 Task: Look for properties with smoking is allowed.
Action: Mouse moved to (1074, 131)
Screenshot: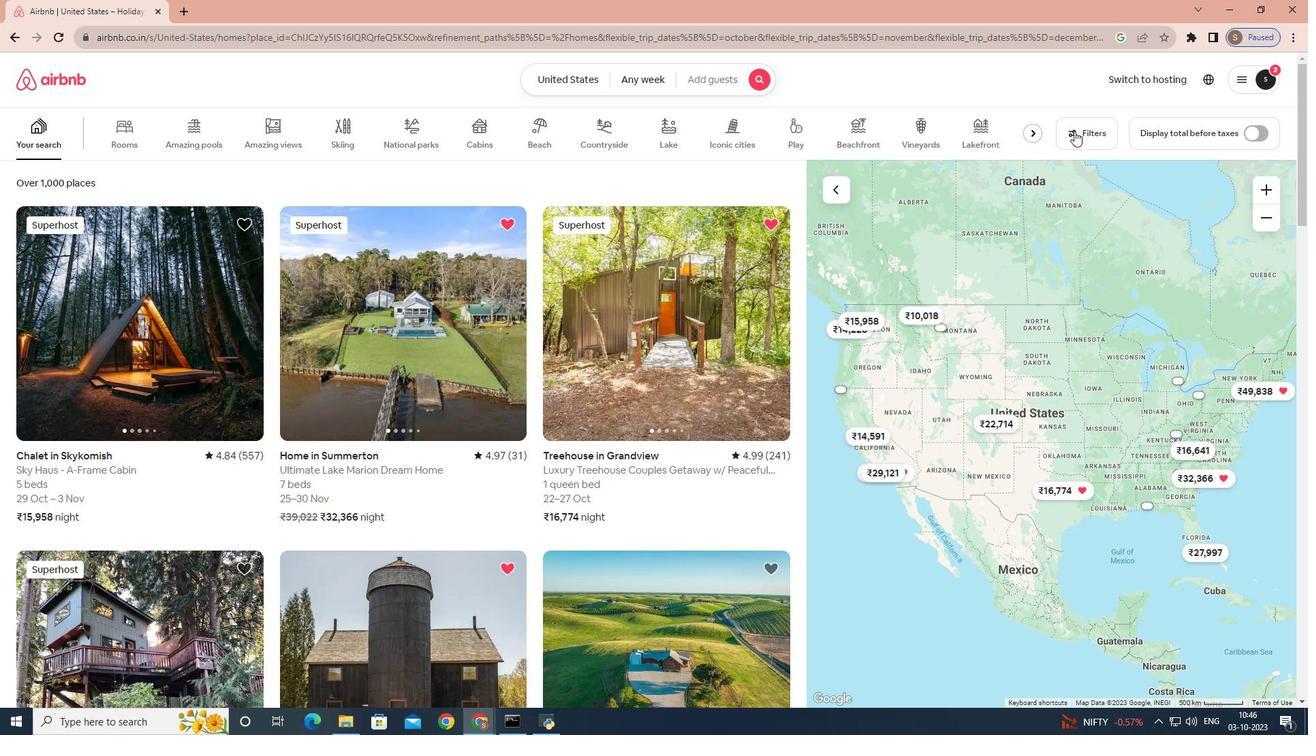 
Action: Mouse pressed left at (1074, 131)
Screenshot: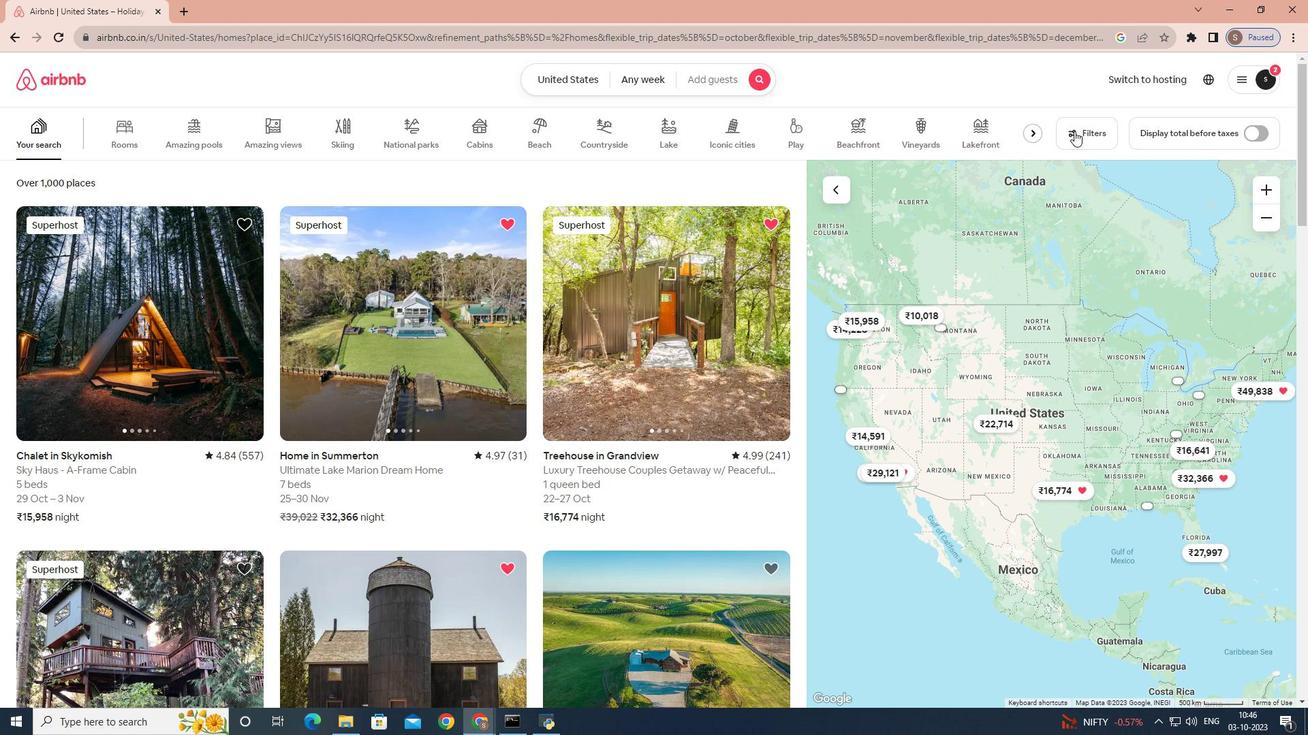 
Action: Mouse moved to (818, 215)
Screenshot: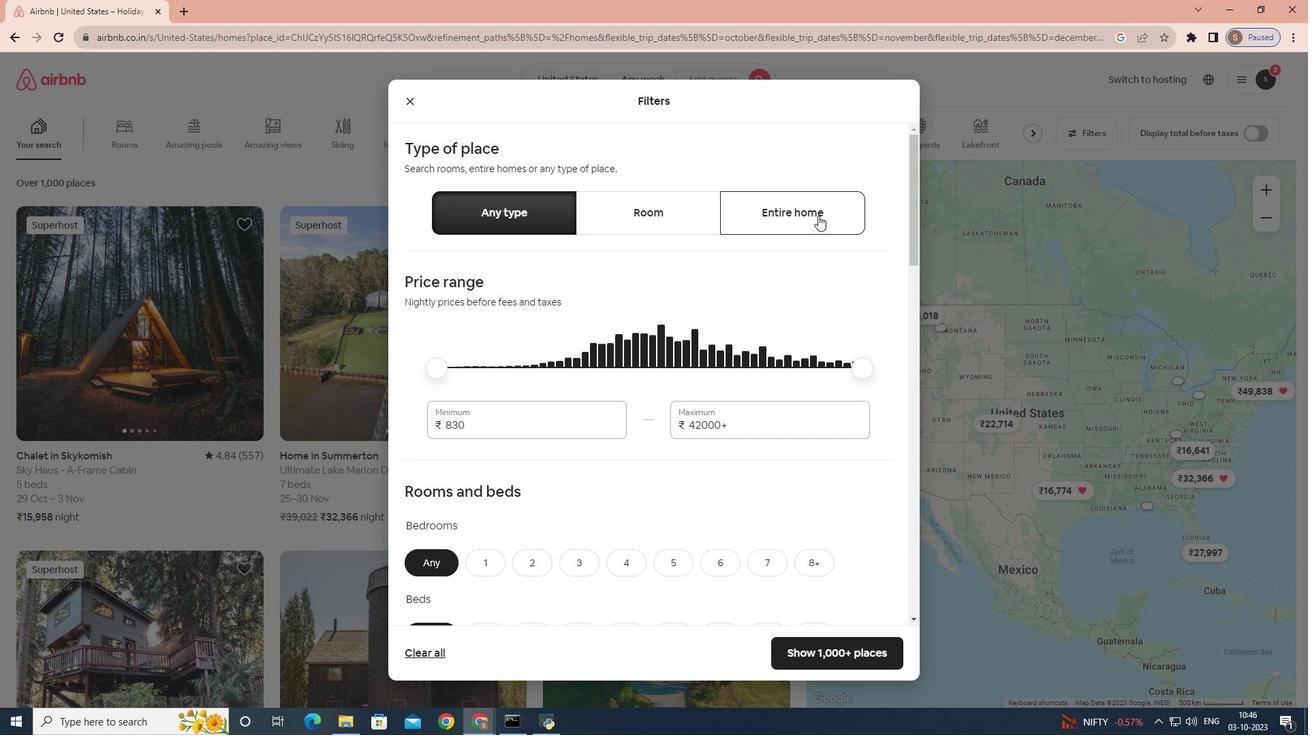 
Action: Mouse pressed left at (818, 215)
Screenshot: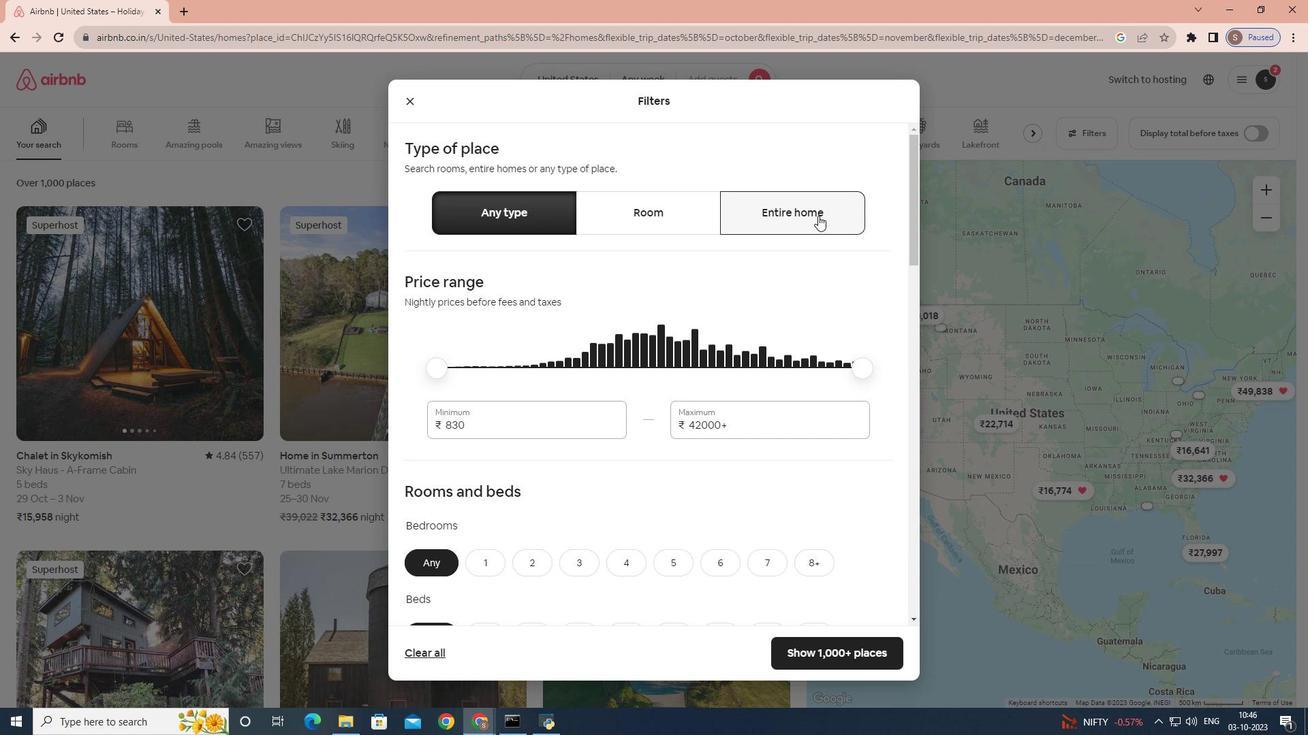 
Action: Mouse moved to (795, 239)
Screenshot: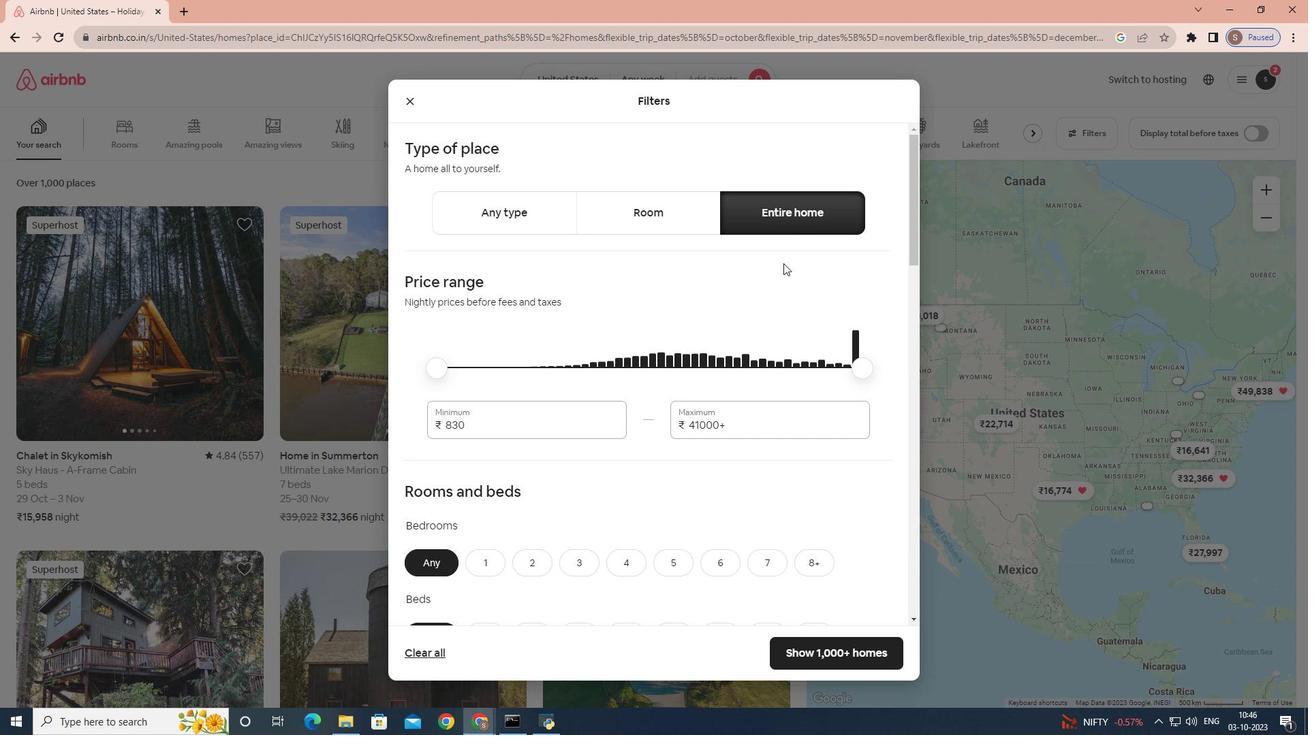 
Action: Mouse scrolled (795, 239) with delta (0, 0)
Screenshot: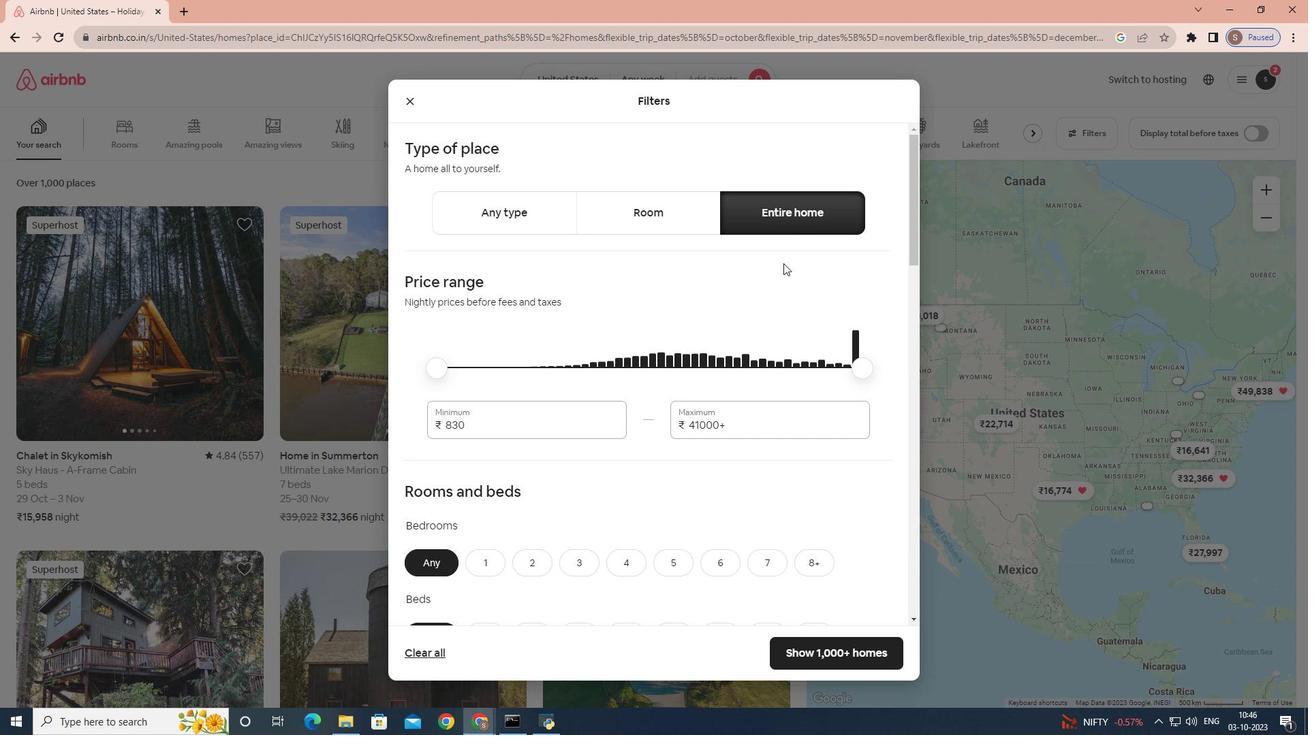 
Action: Mouse moved to (786, 258)
Screenshot: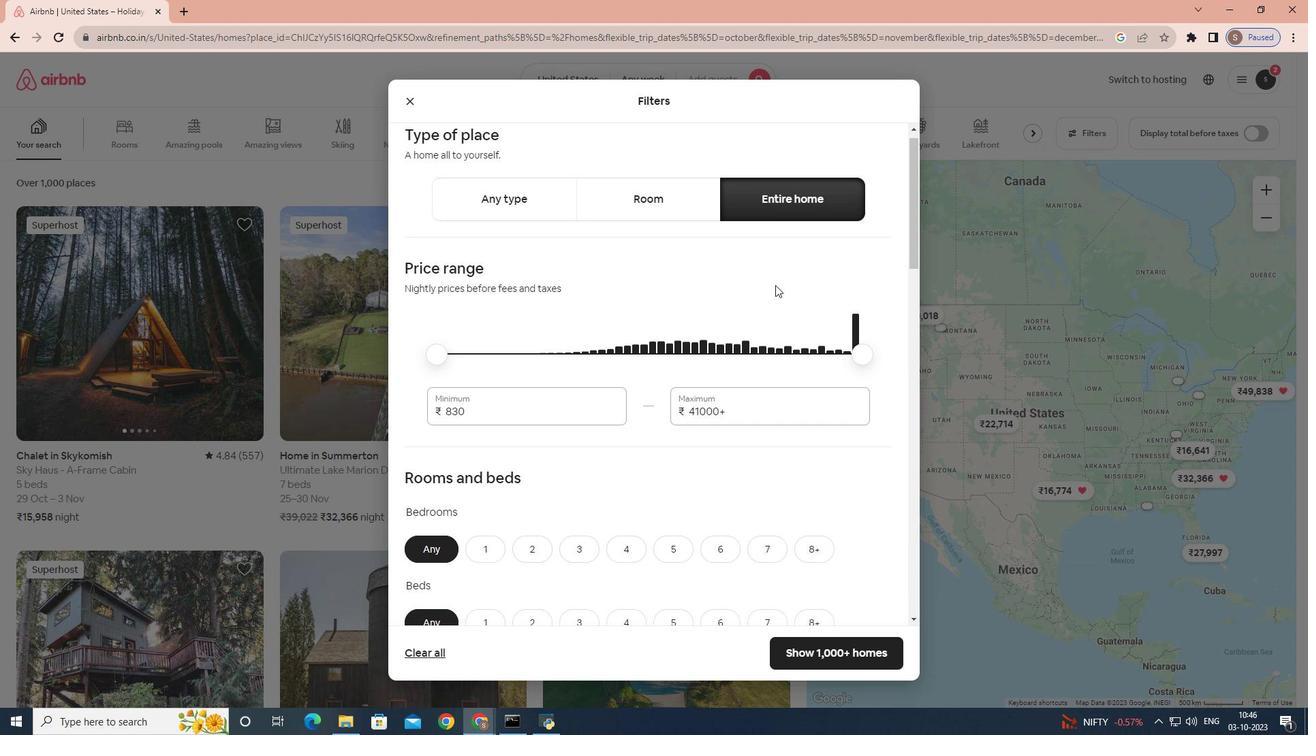 
Action: Mouse scrolled (786, 257) with delta (0, 0)
Screenshot: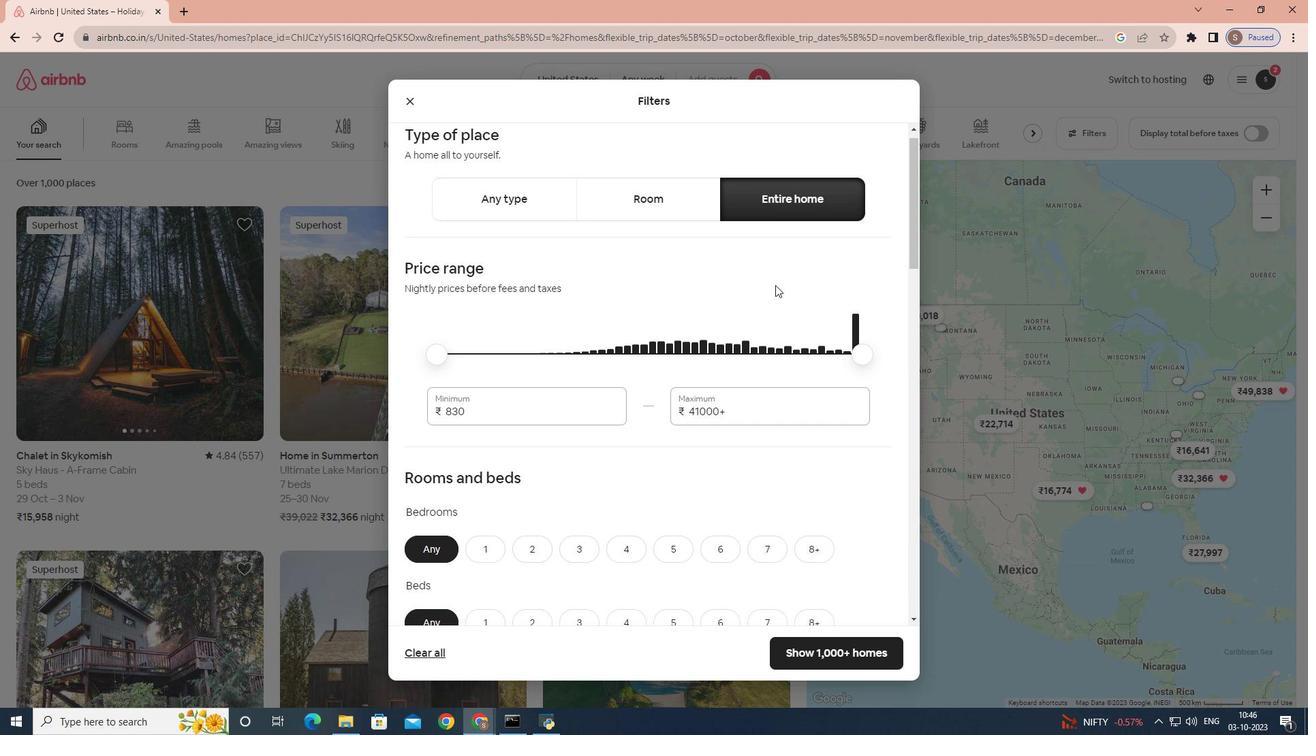 
Action: Mouse moved to (777, 279)
Screenshot: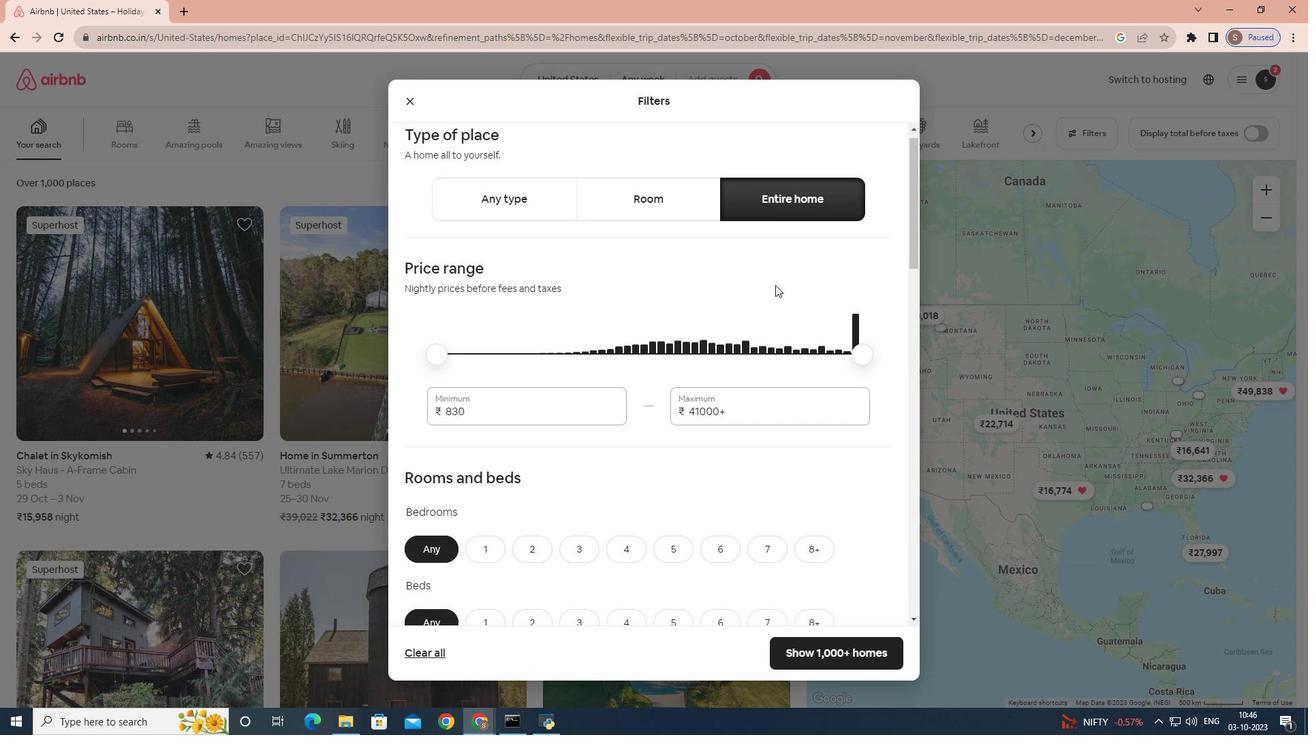 
Action: Mouse scrolled (777, 278) with delta (0, 0)
Screenshot: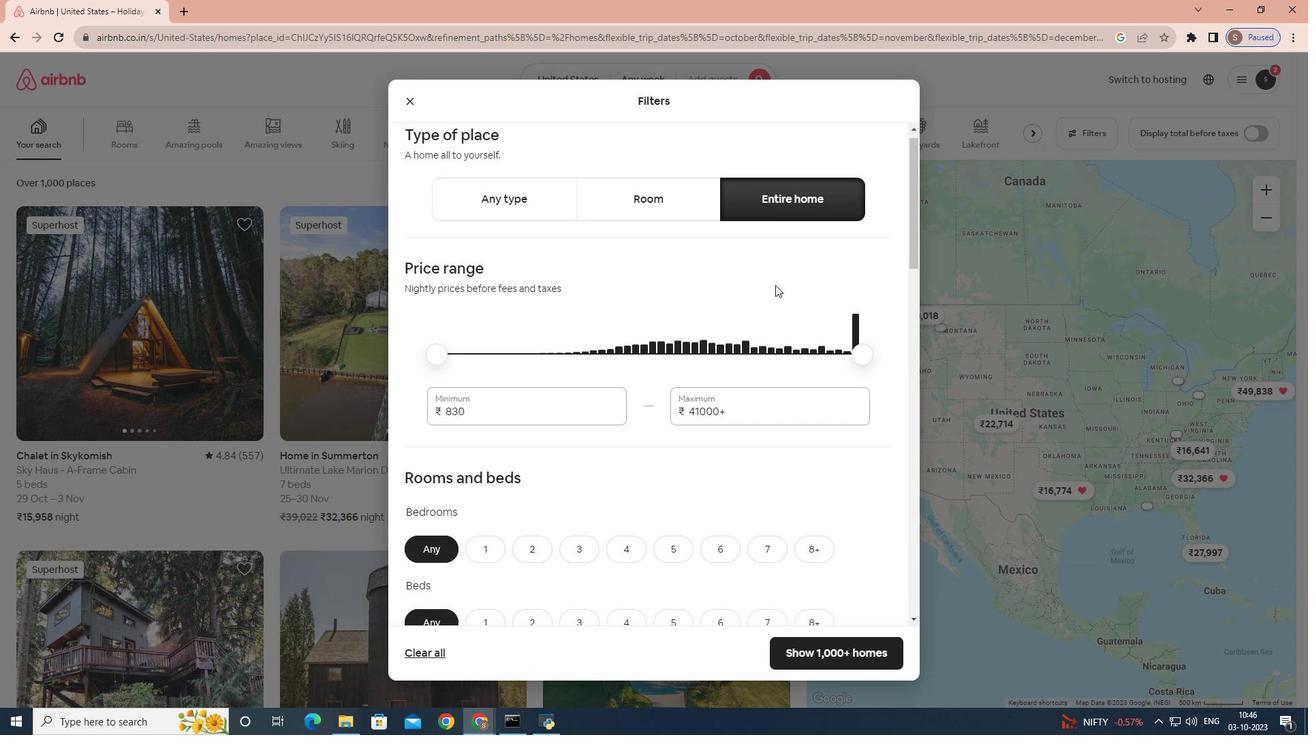 
Action: Mouse moved to (775, 285)
Screenshot: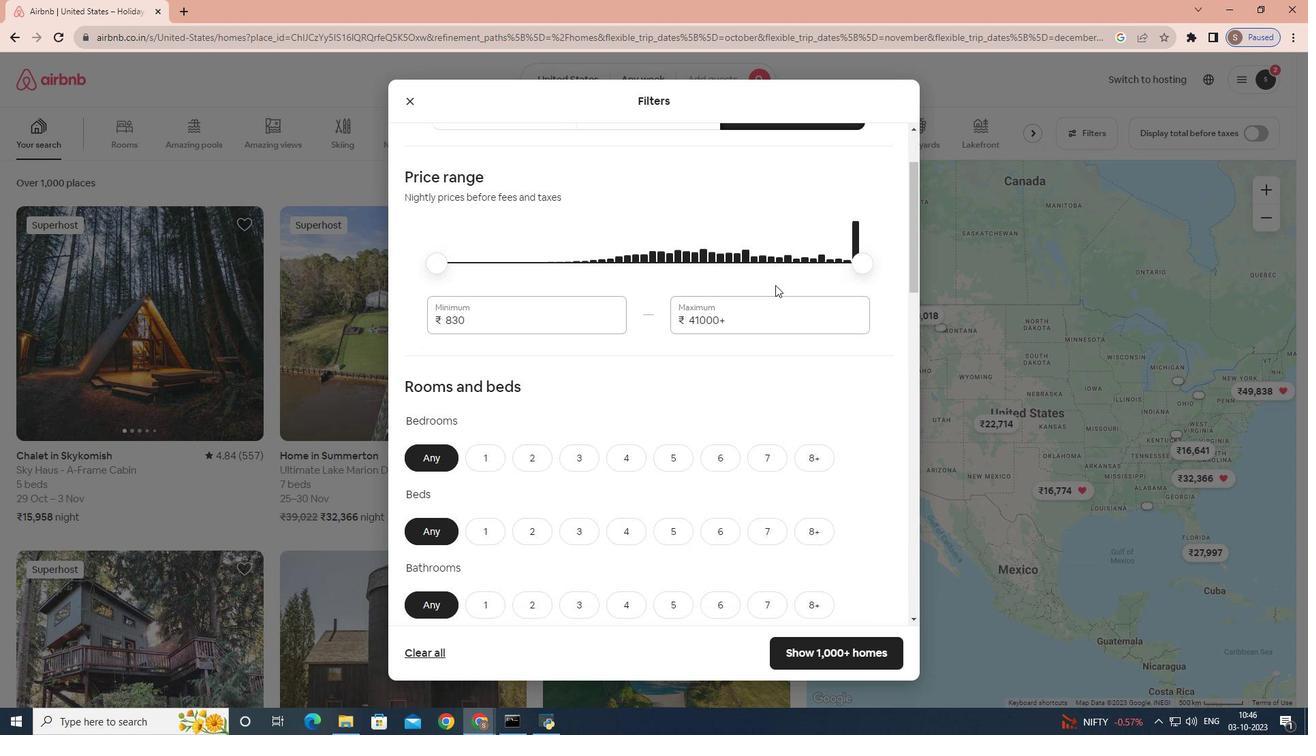 
Action: Mouse scrolled (775, 284) with delta (0, 0)
Screenshot: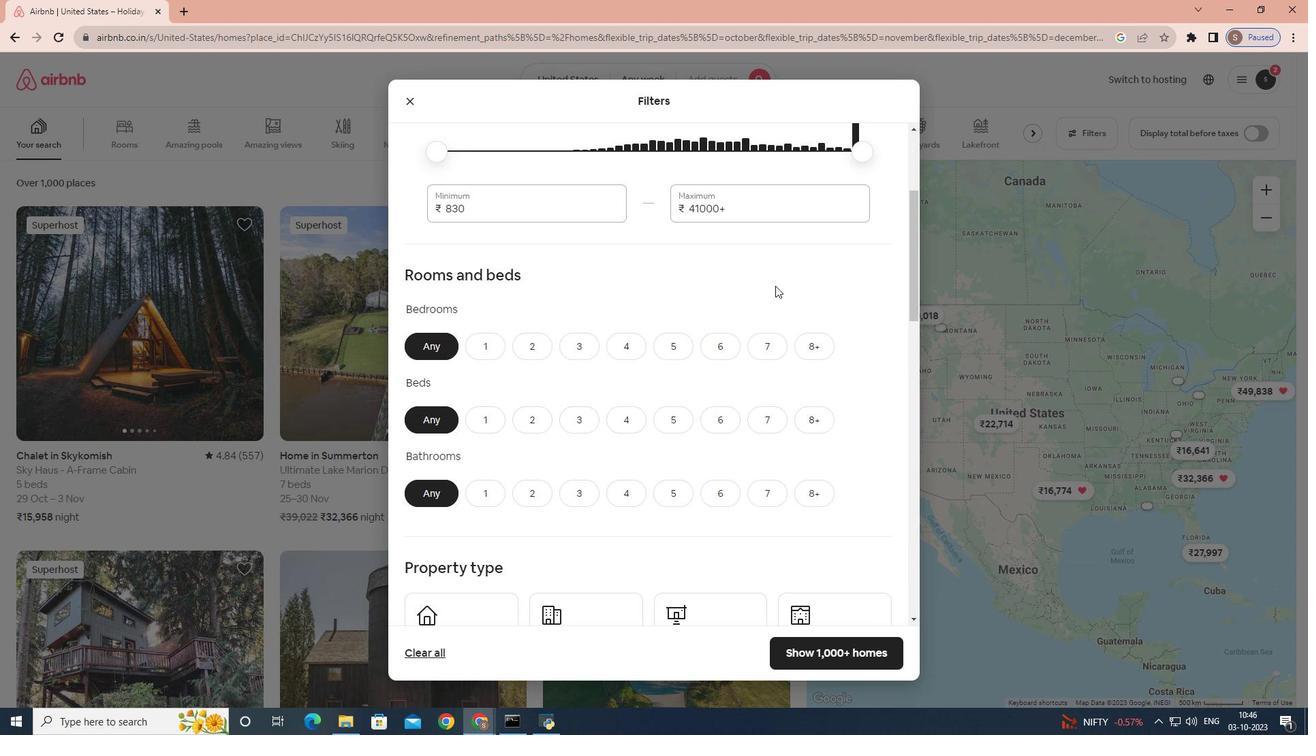 
Action: Mouse scrolled (775, 284) with delta (0, 0)
Screenshot: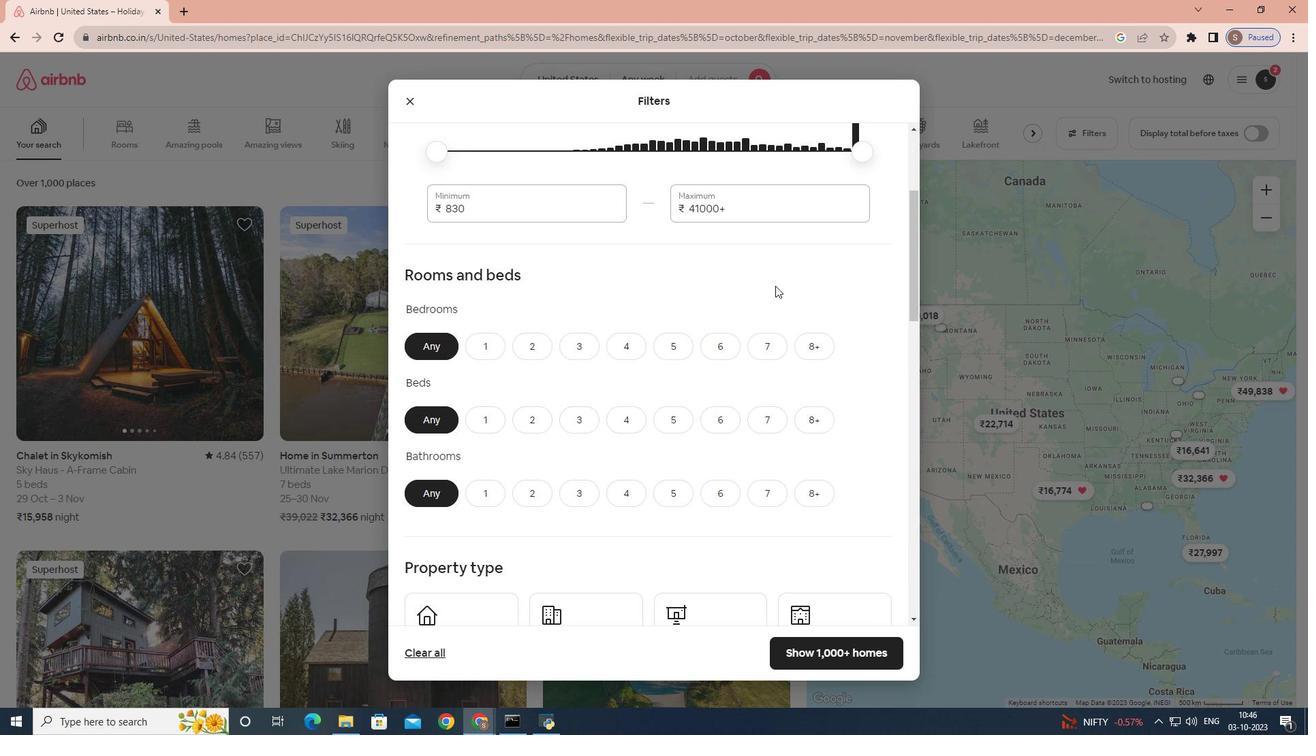 
Action: Mouse scrolled (775, 284) with delta (0, 0)
Screenshot: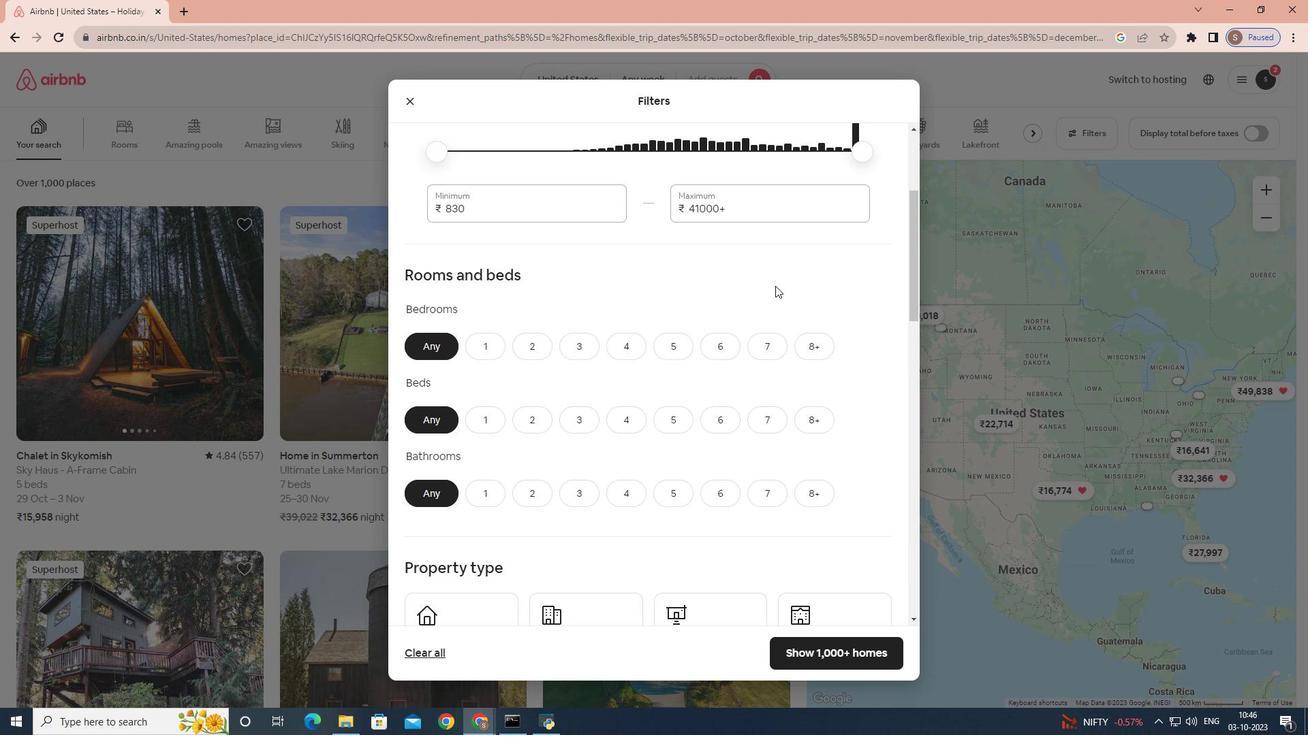 
Action: Mouse moved to (775, 286)
Screenshot: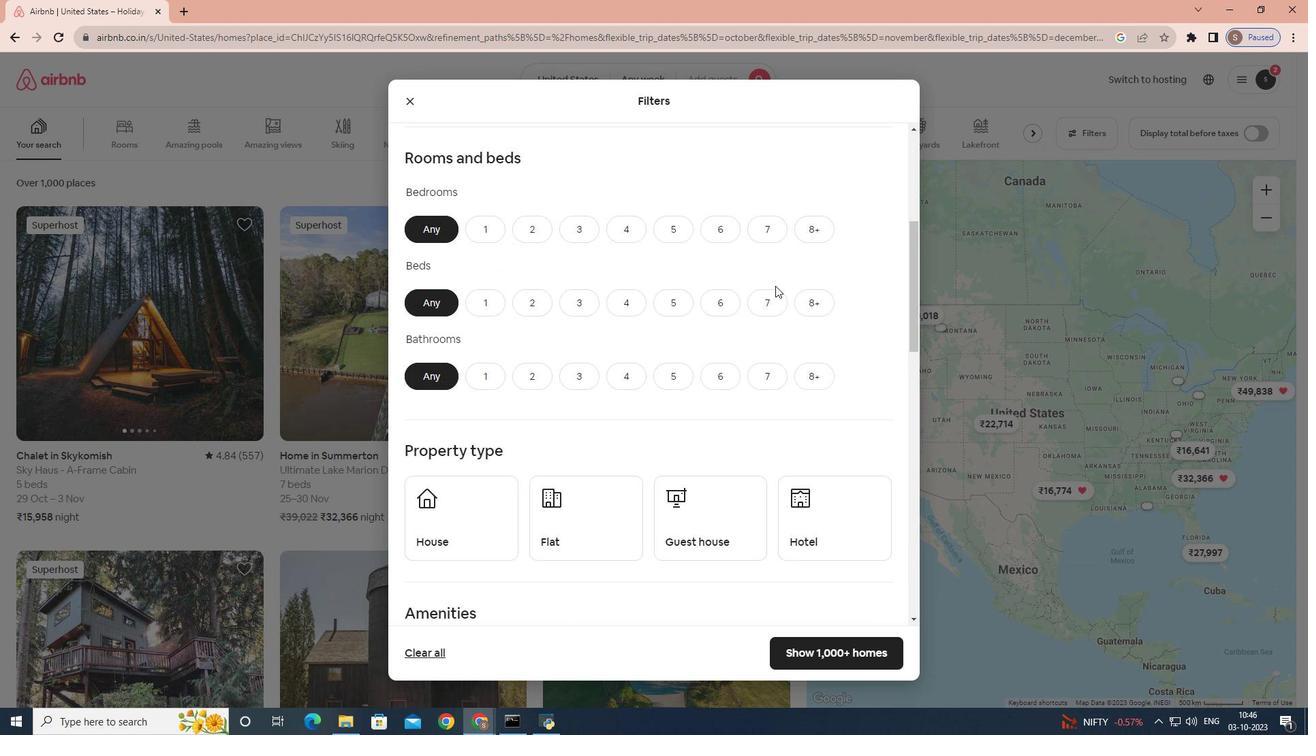 
Action: Mouse scrolled (775, 285) with delta (0, 0)
Screenshot: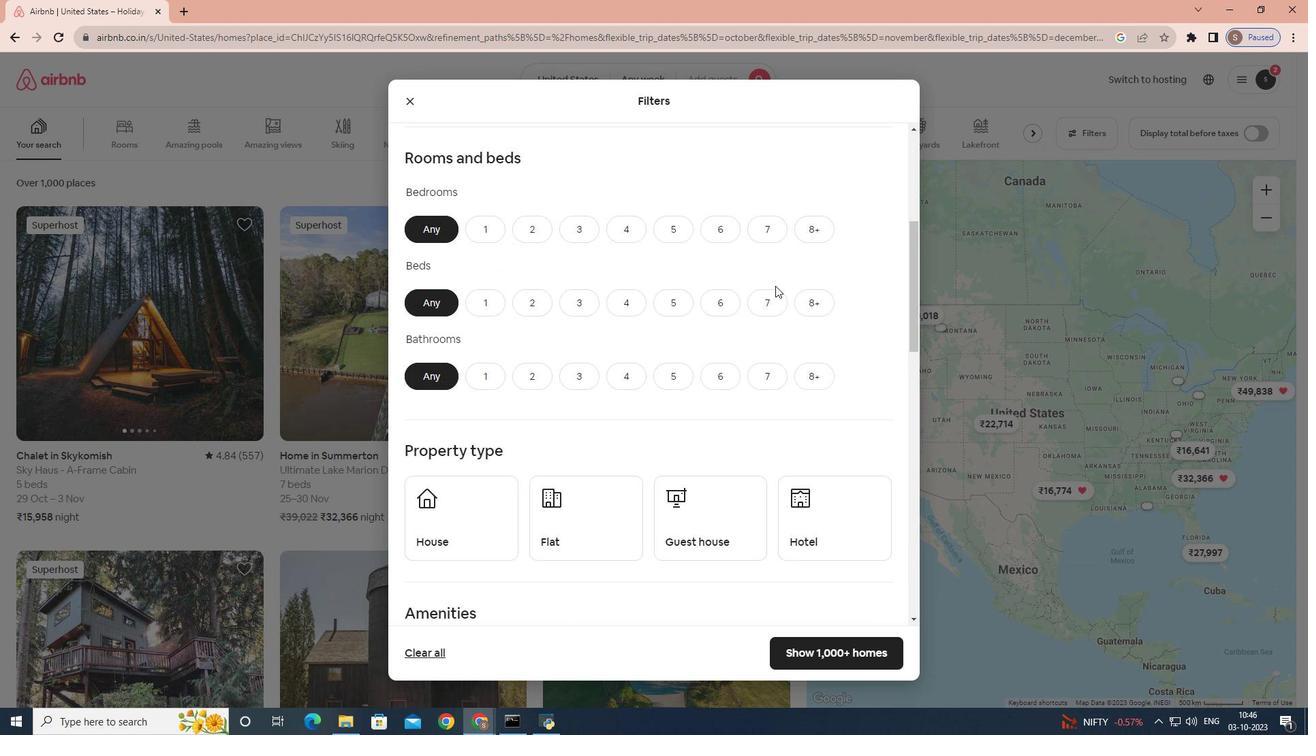 
Action: Mouse moved to (775, 286)
Screenshot: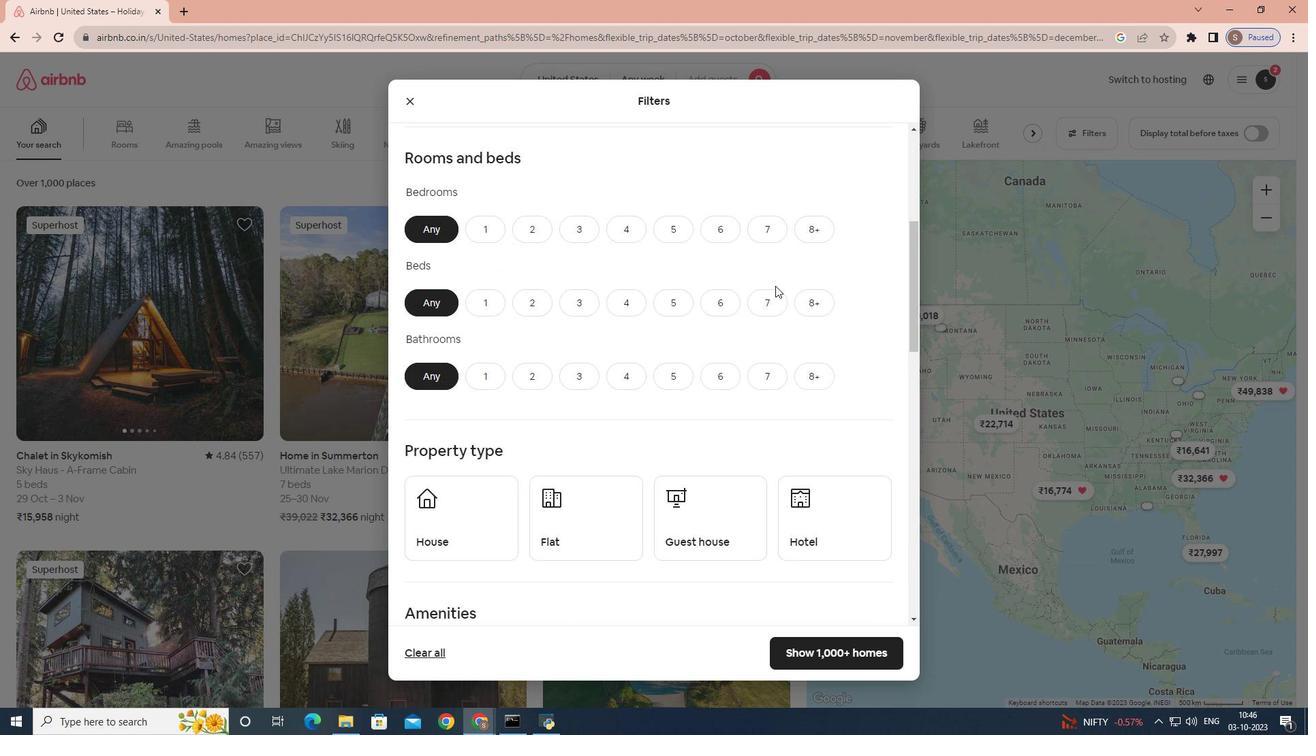 
Action: Mouse scrolled (775, 285) with delta (0, 0)
Screenshot: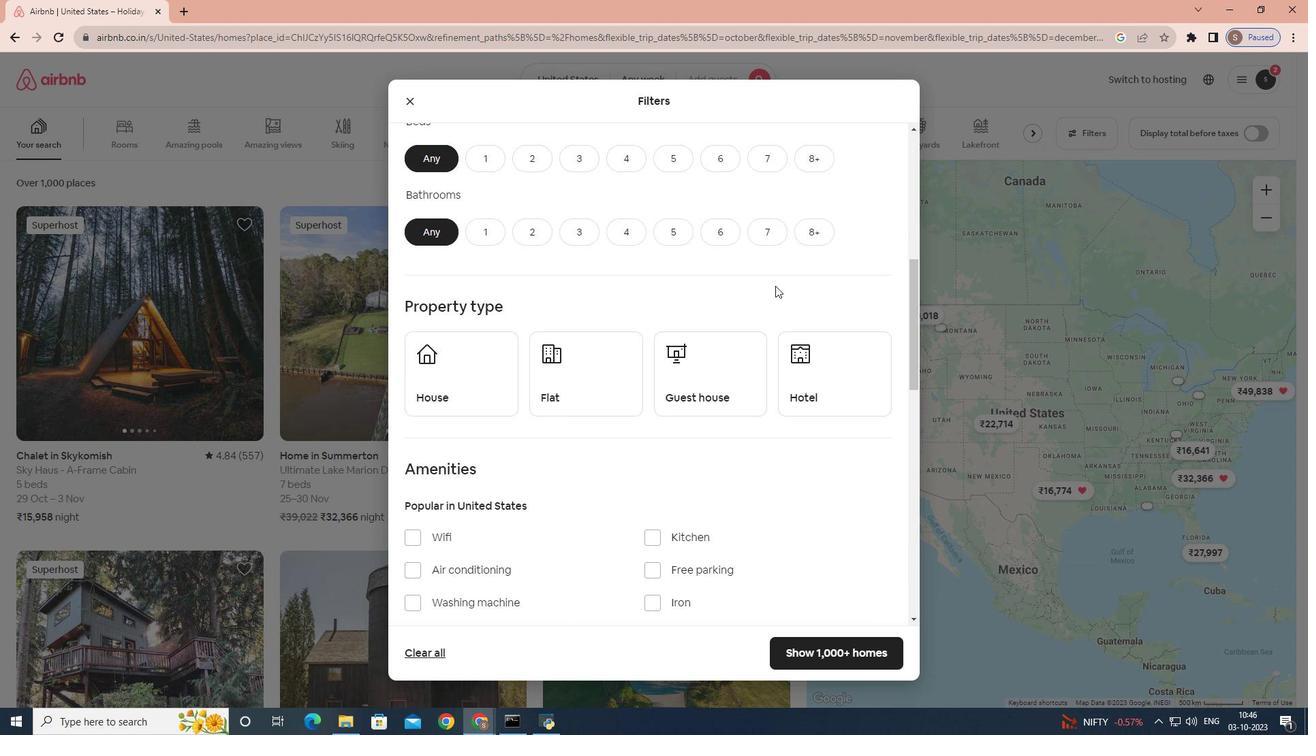 
Action: Mouse scrolled (775, 285) with delta (0, 0)
Screenshot: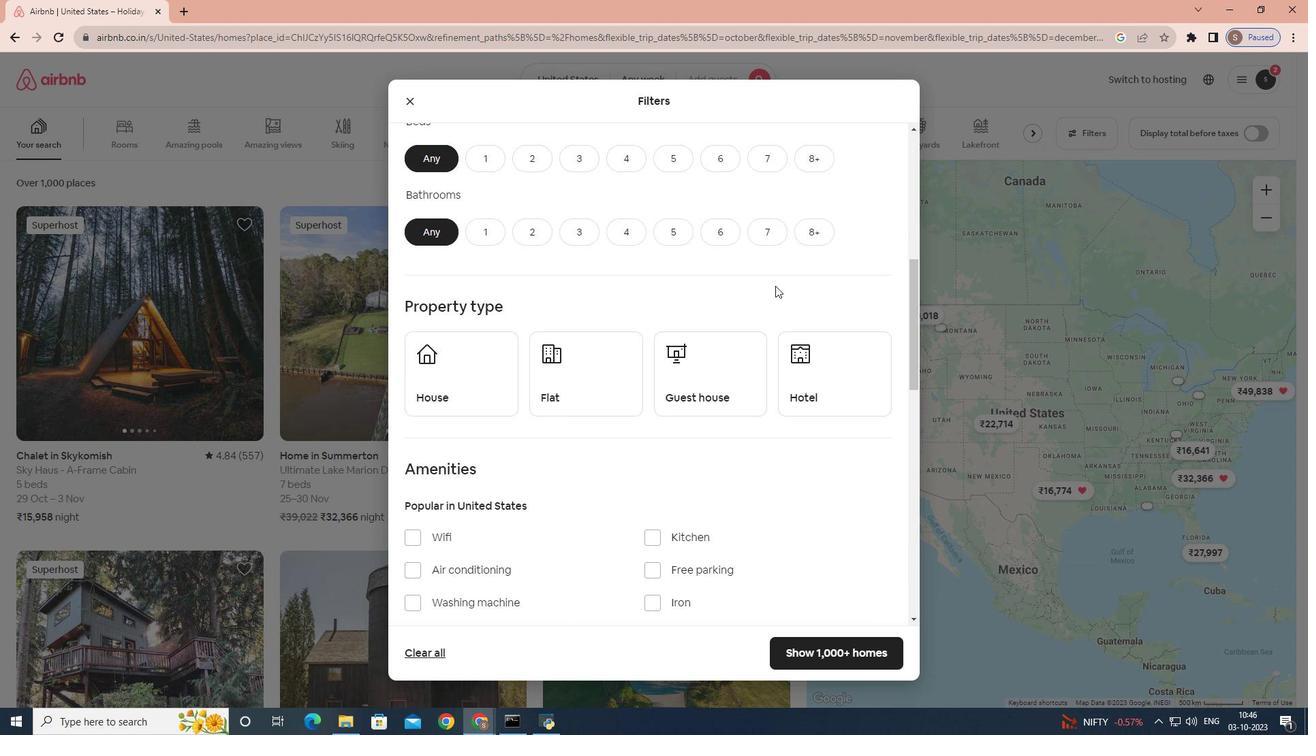 
Action: Mouse scrolled (775, 285) with delta (0, 0)
Screenshot: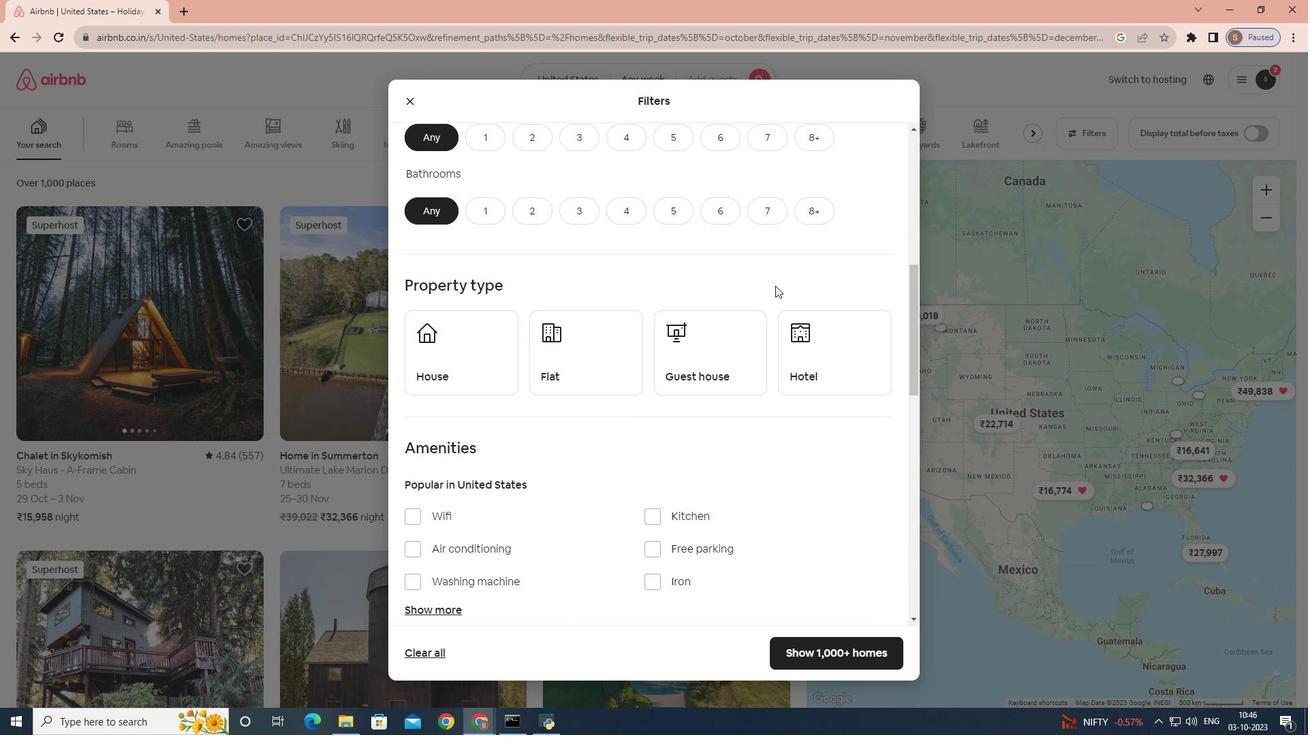 
Action: Mouse moved to (450, 429)
Screenshot: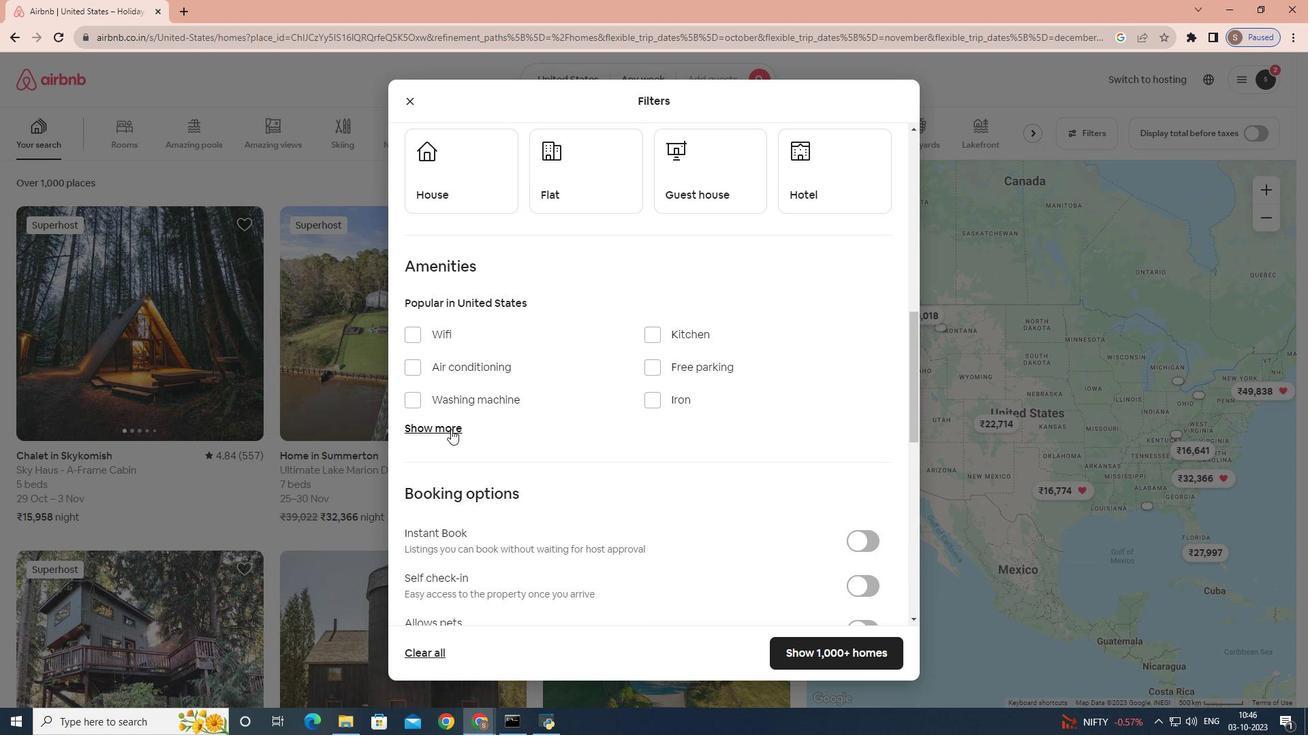 
Action: Mouse pressed left at (450, 429)
Screenshot: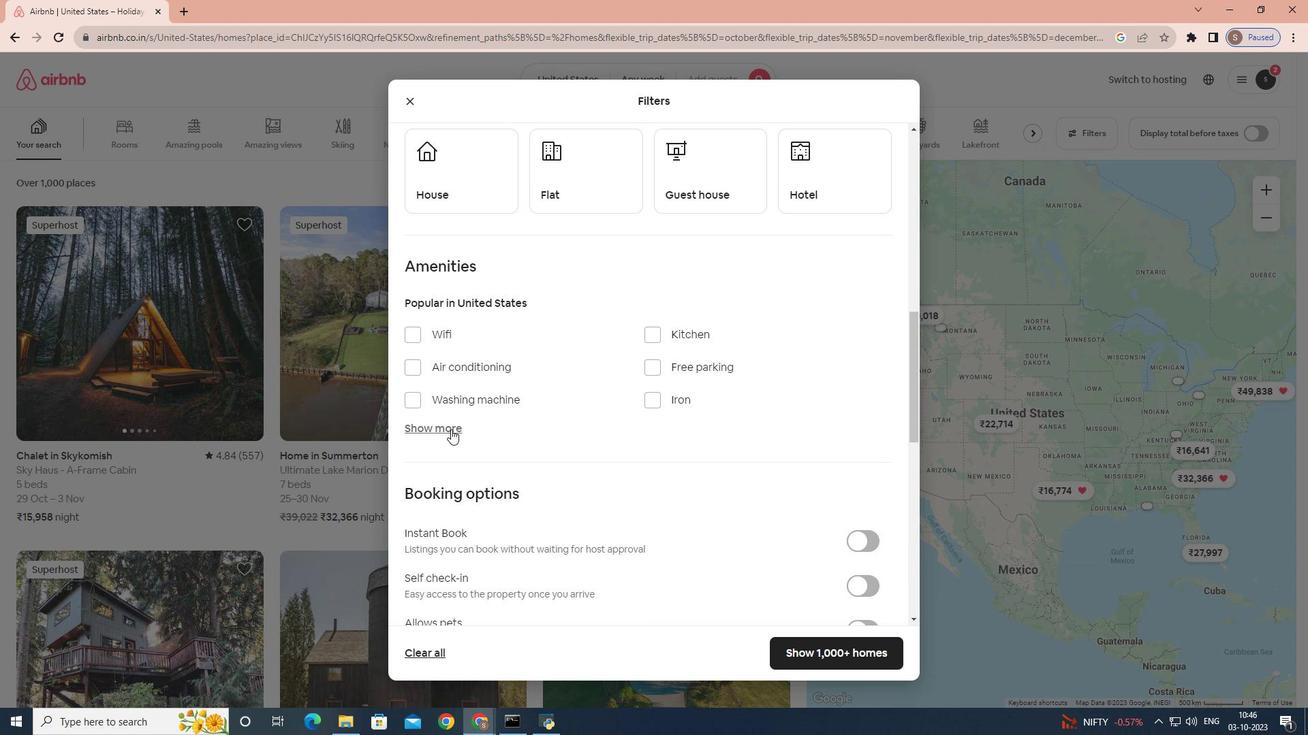 
Action: Mouse moved to (686, 386)
Screenshot: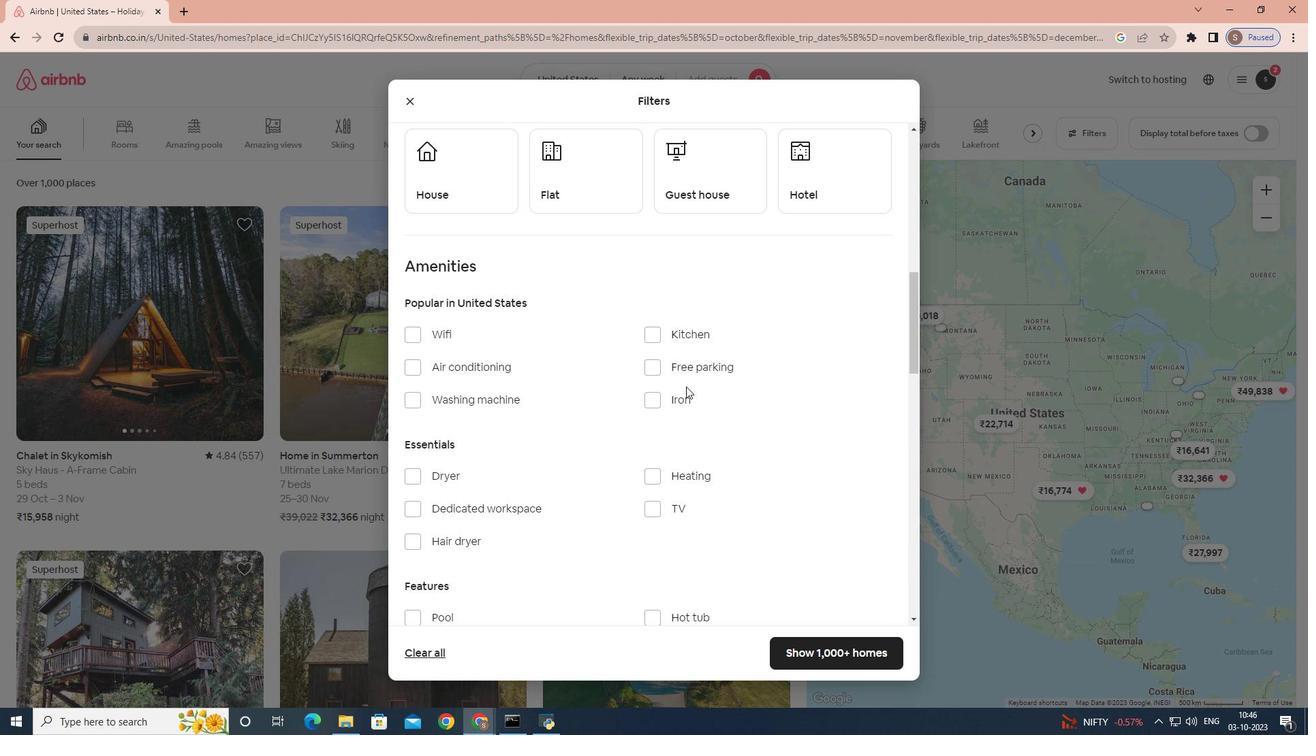 
Action: Mouse scrolled (686, 386) with delta (0, 0)
Screenshot: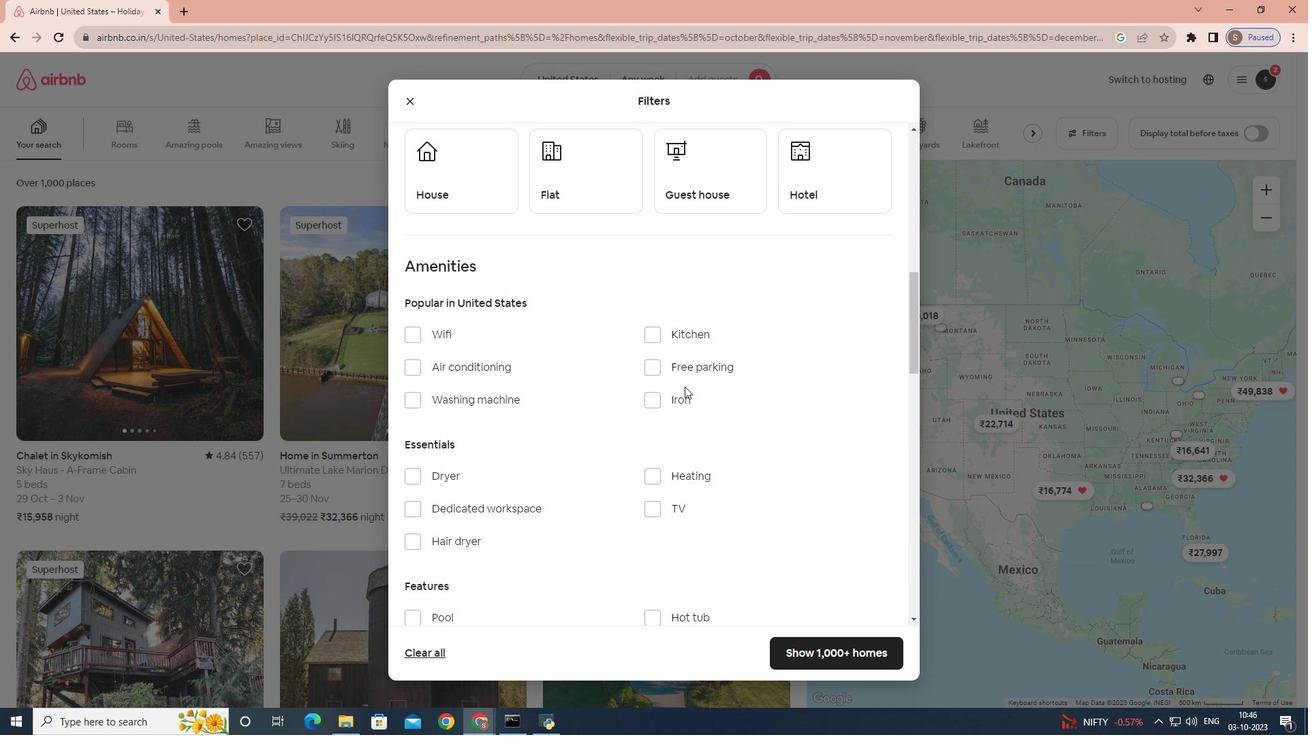 
Action: Mouse moved to (684, 386)
Screenshot: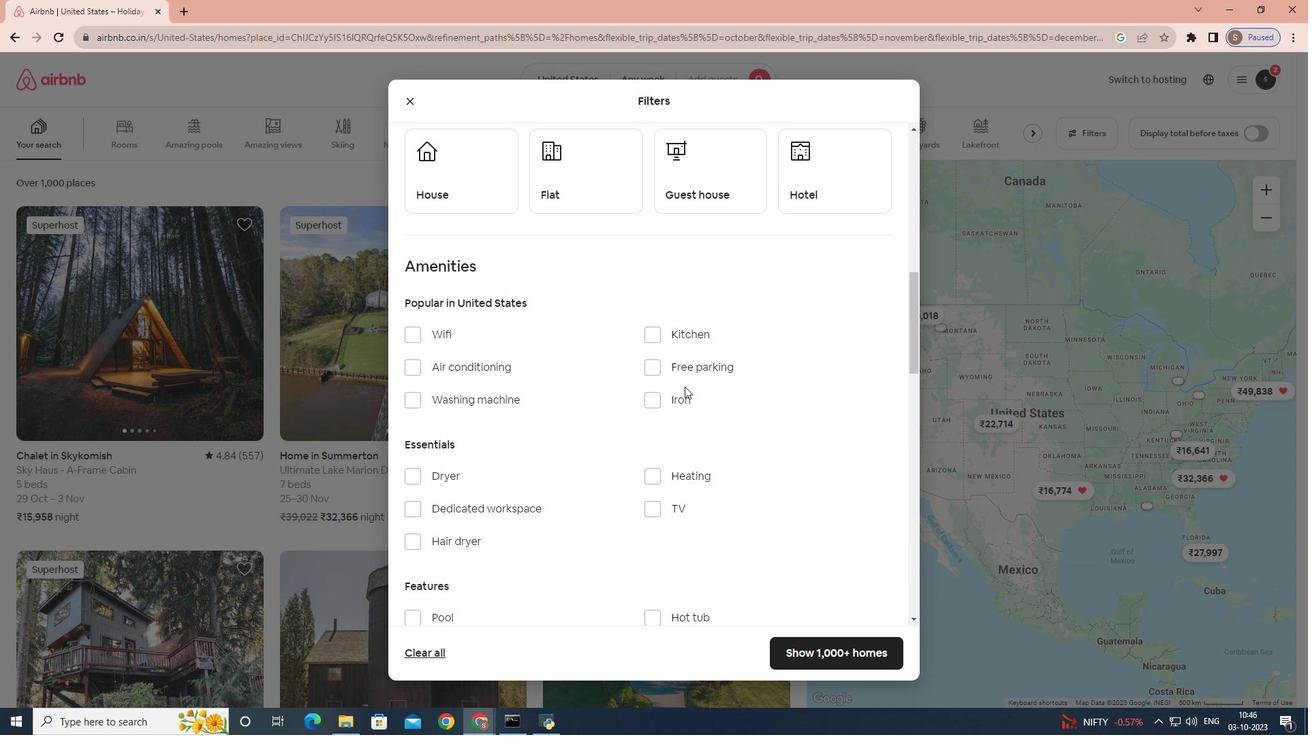 
Action: Mouse scrolled (684, 386) with delta (0, 0)
Screenshot: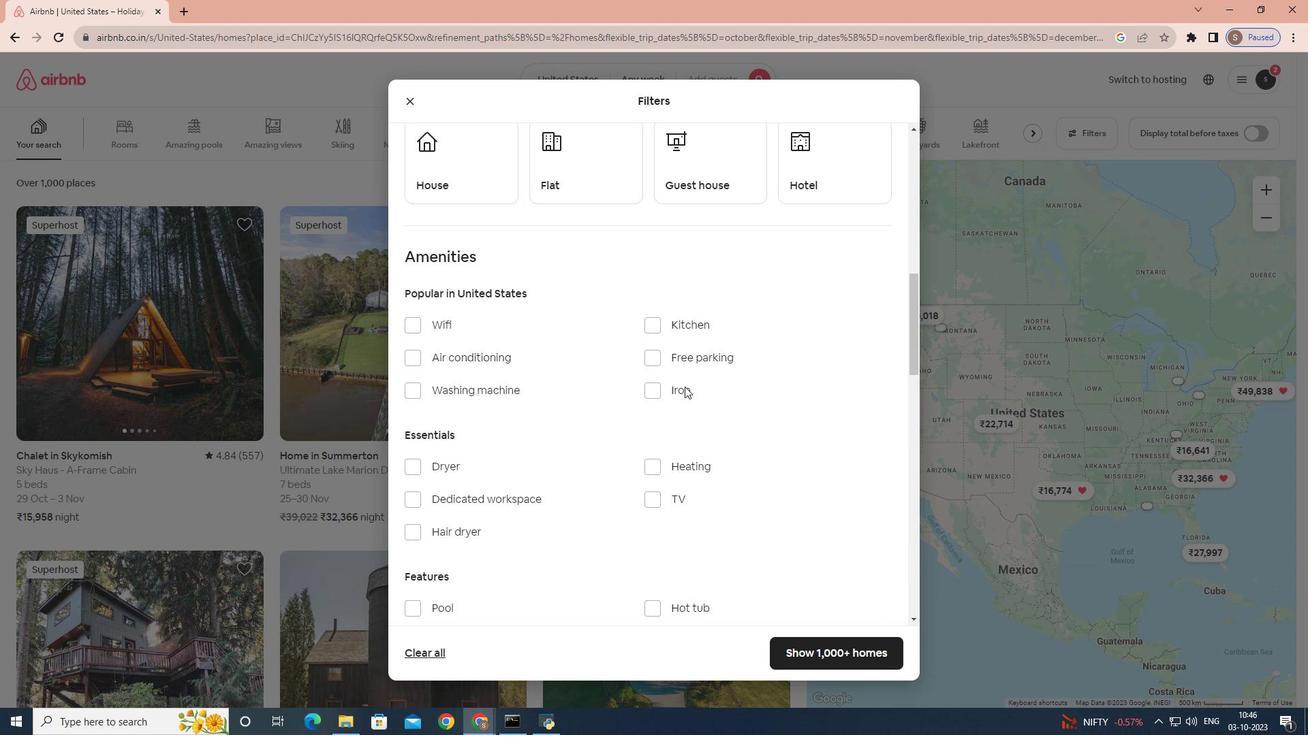 
Action: Mouse scrolled (684, 386) with delta (0, 0)
Screenshot: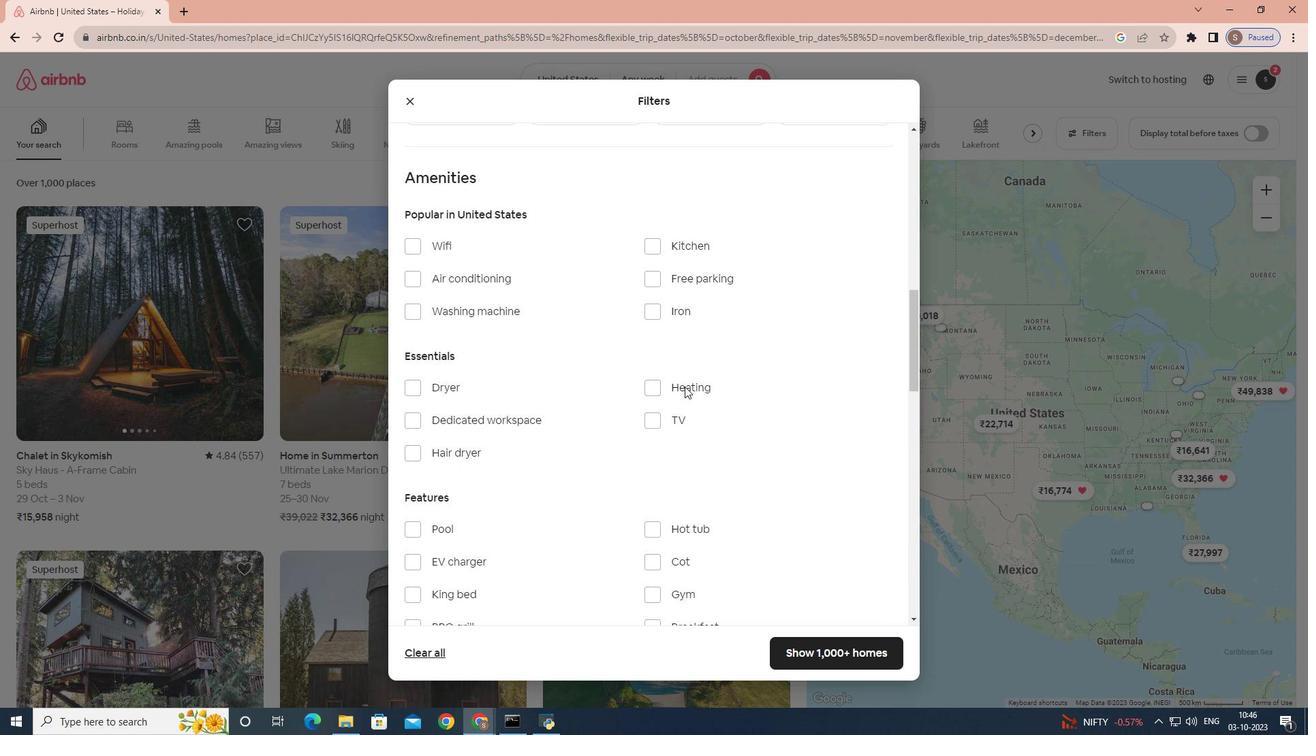 
Action: Mouse scrolled (684, 386) with delta (0, 0)
Screenshot: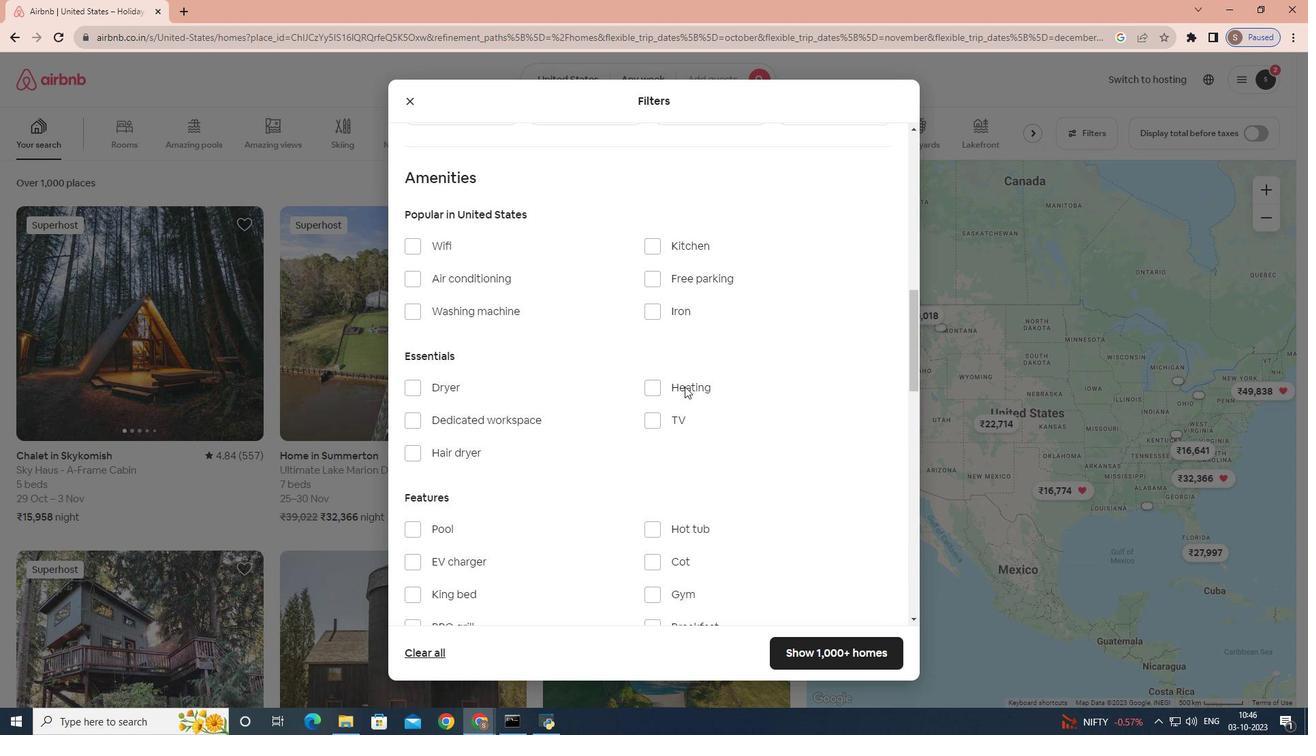 
Action: Mouse moved to (671, 388)
Screenshot: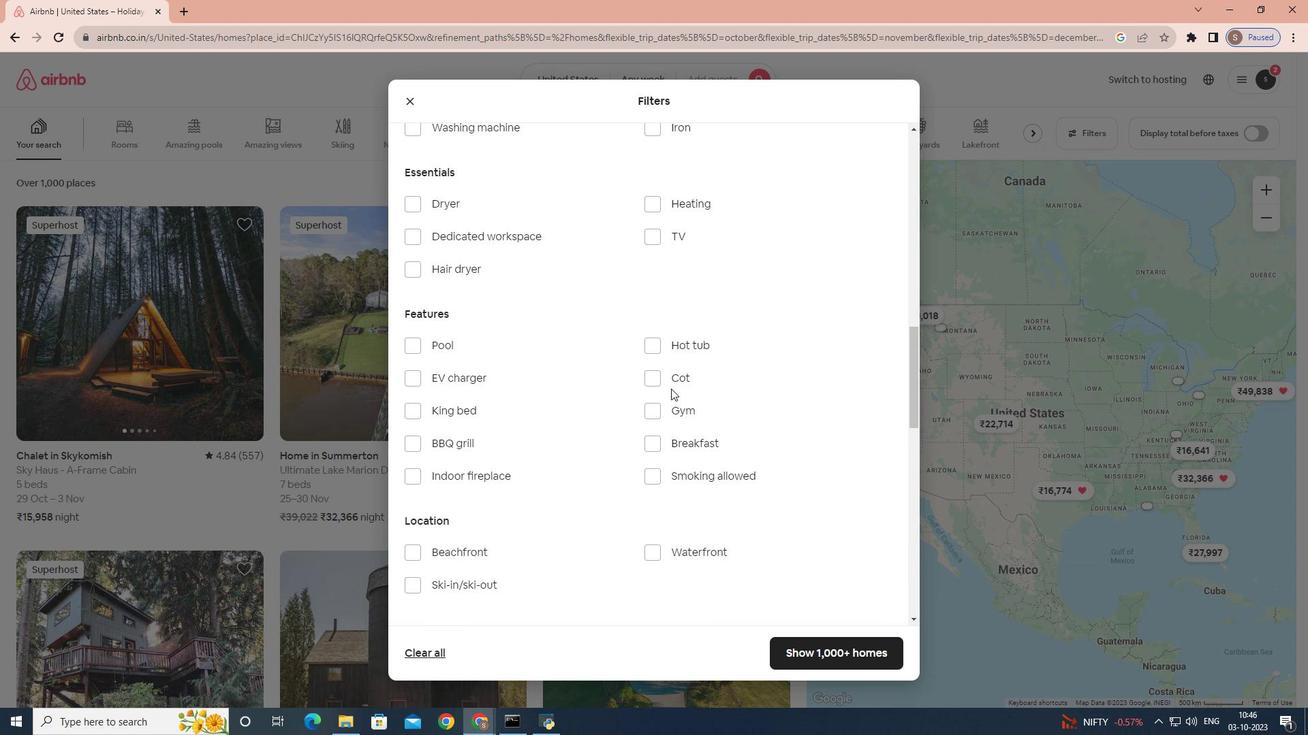 
Action: Mouse scrolled (671, 388) with delta (0, 0)
Screenshot: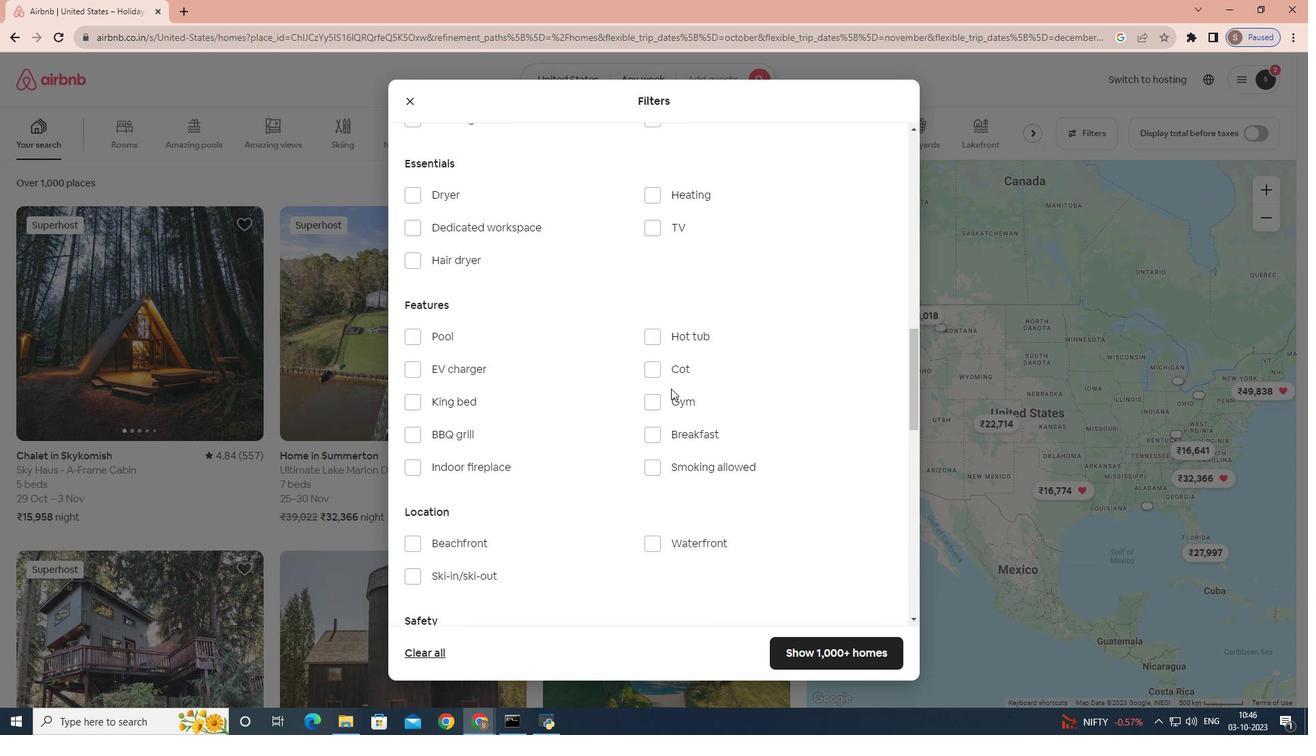 
Action: Mouse moved to (657, 401)
Screenshot: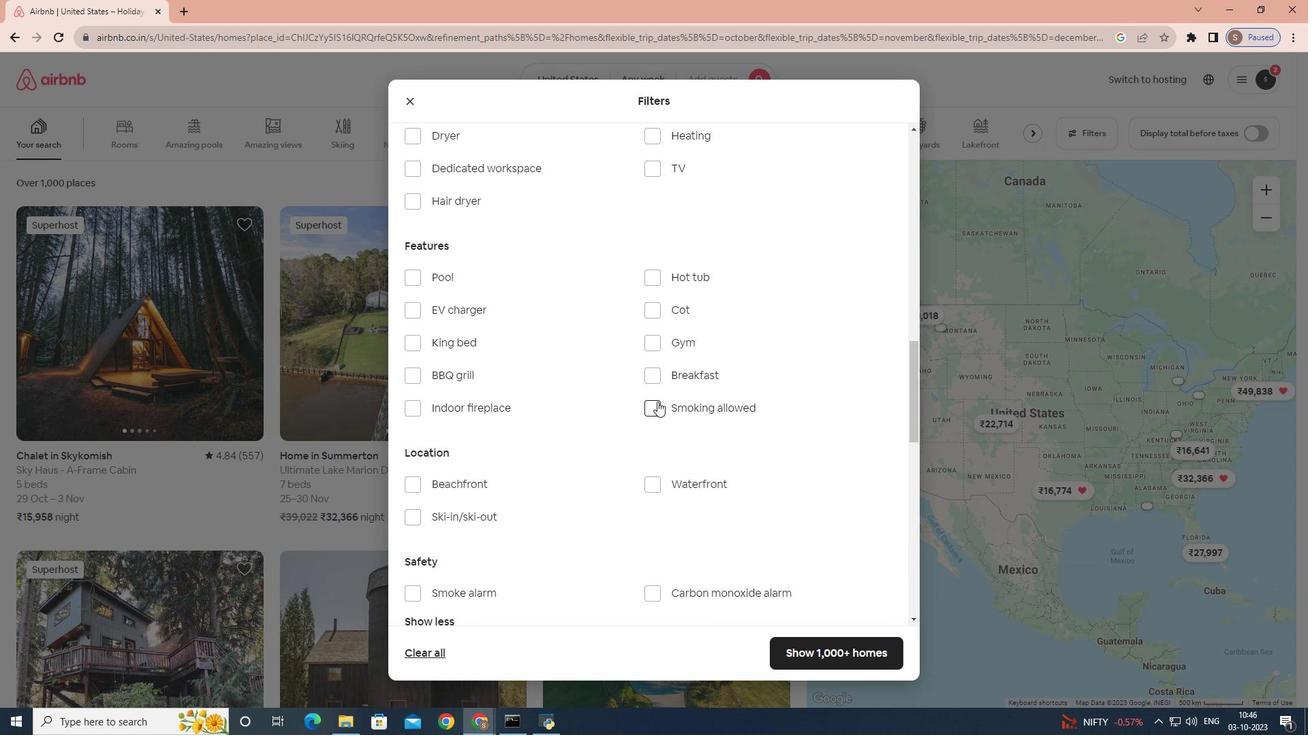 
Action: Mouse pressed left at (657, 401)
Screenshot: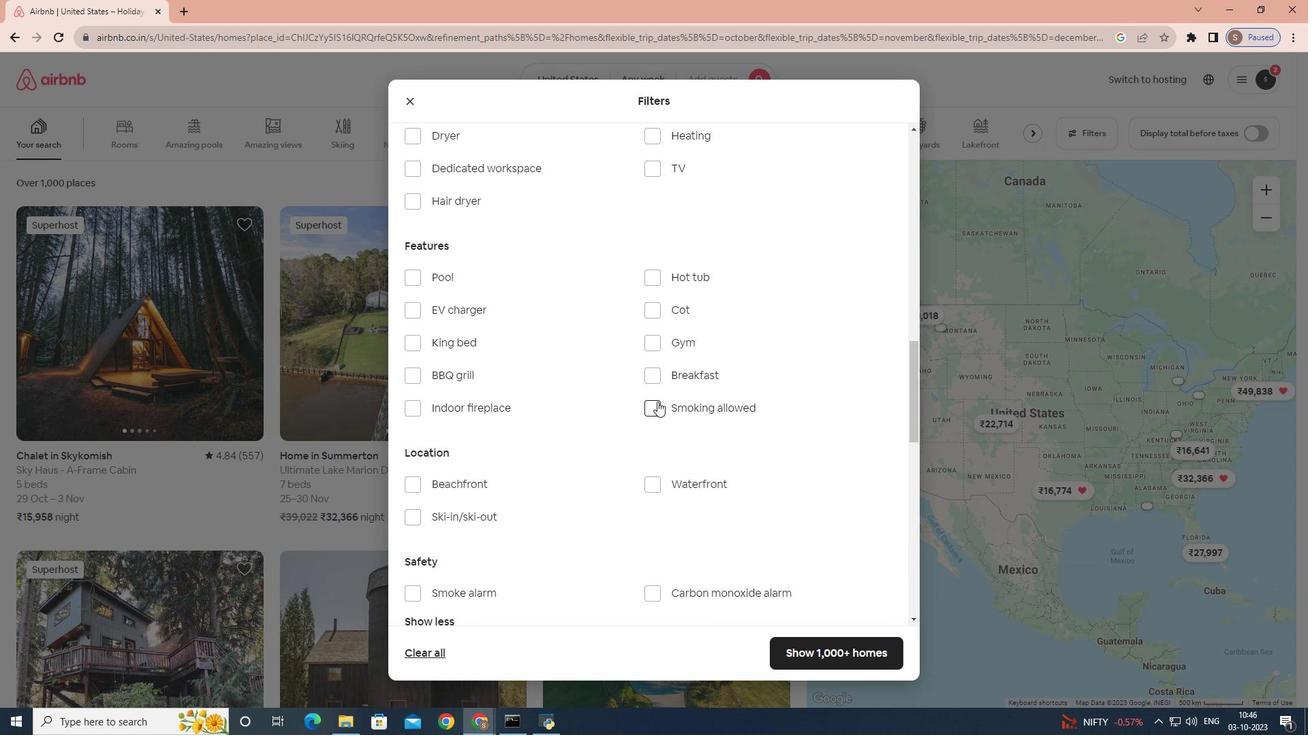 
Action: Mouse moved to (784, 639)
Screenshot: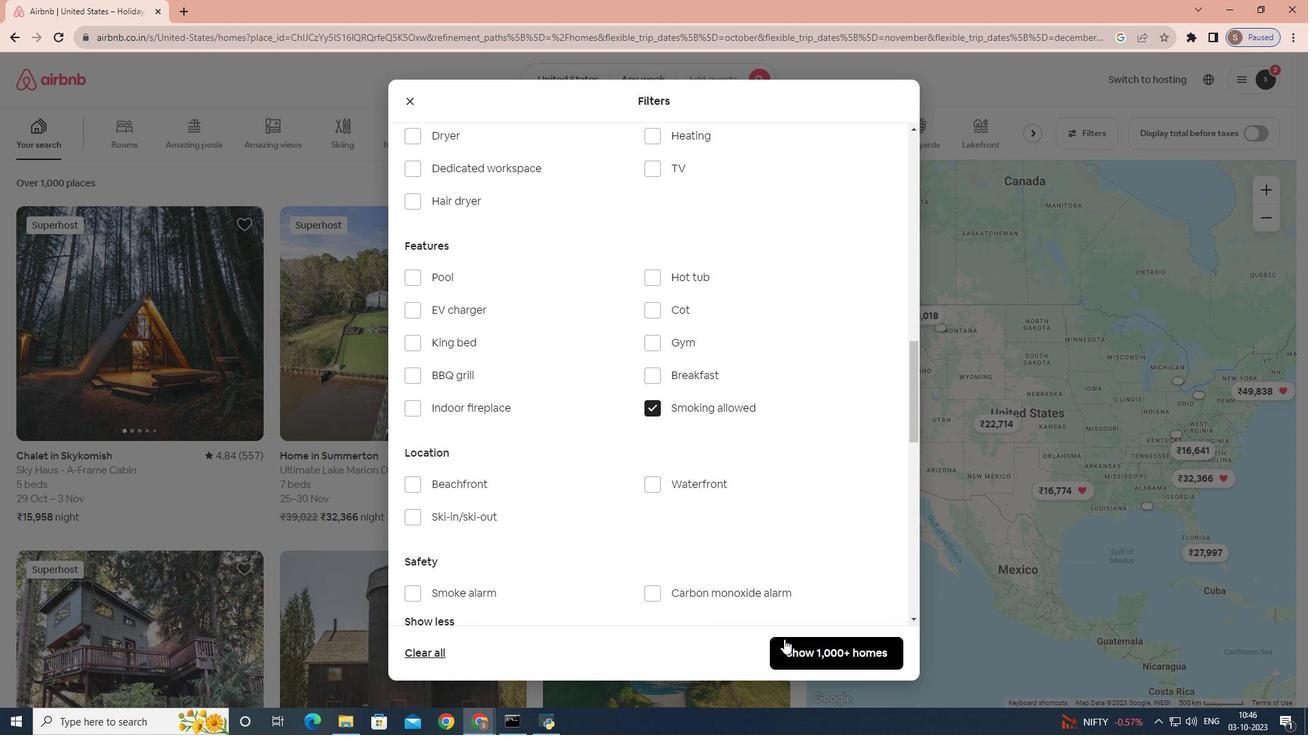 
Action: Mouse pressed left at (784, 639)
Screenshot: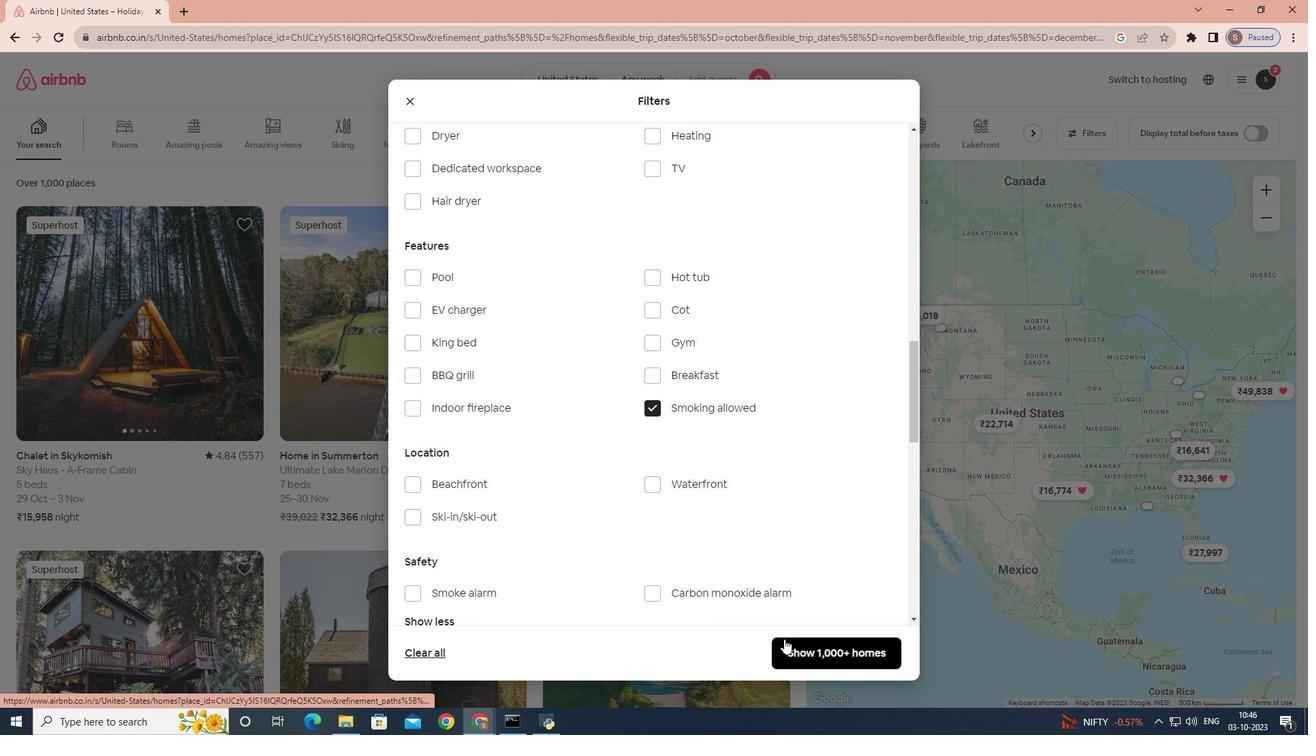 
